 Task: Create New Customer with Customer Name: Einstein Bros Bagels, Billing Address Line1: 1135 Star Trek Drive, Billing Address Line2:  Pensacola, Billing Address Line3:  Florida 32501
Action: Mouse moved to (196, 36)
Screenshot: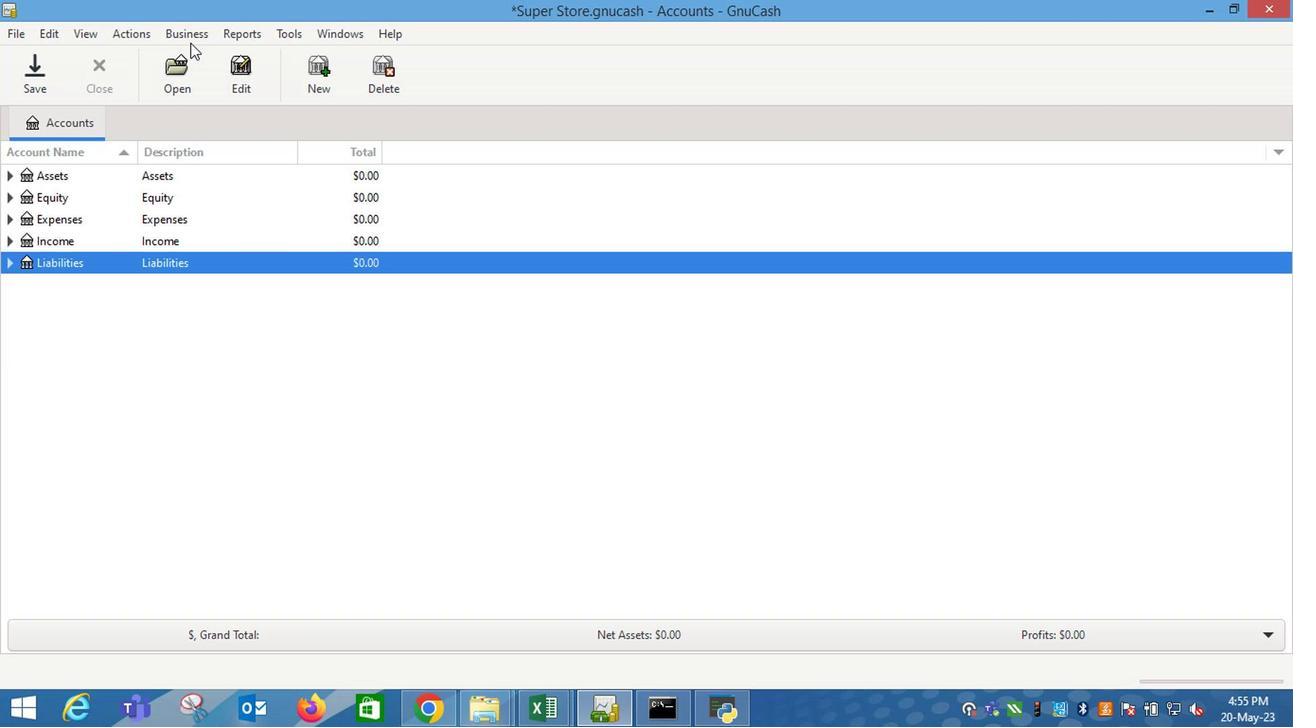 
Action: Mouse pressed left at (196, 36)
Screenshot: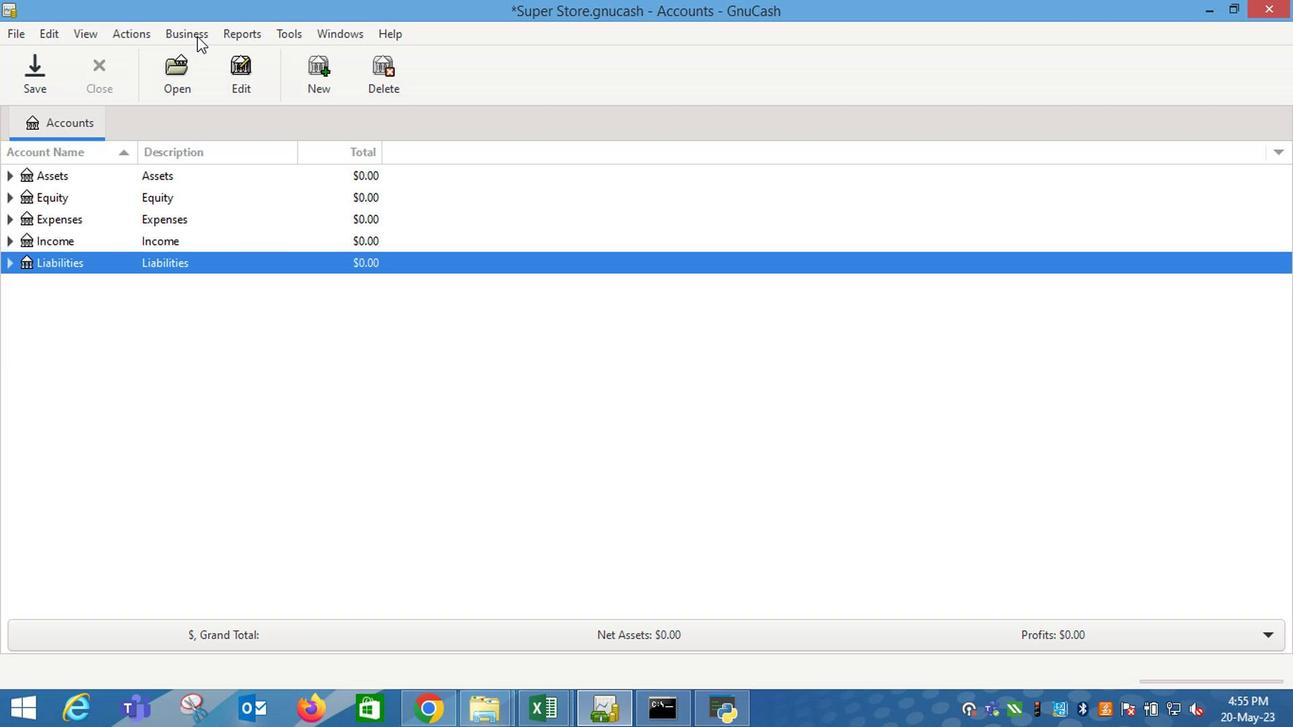 
Action: Mouse moved to (397, 91)
Screenshot: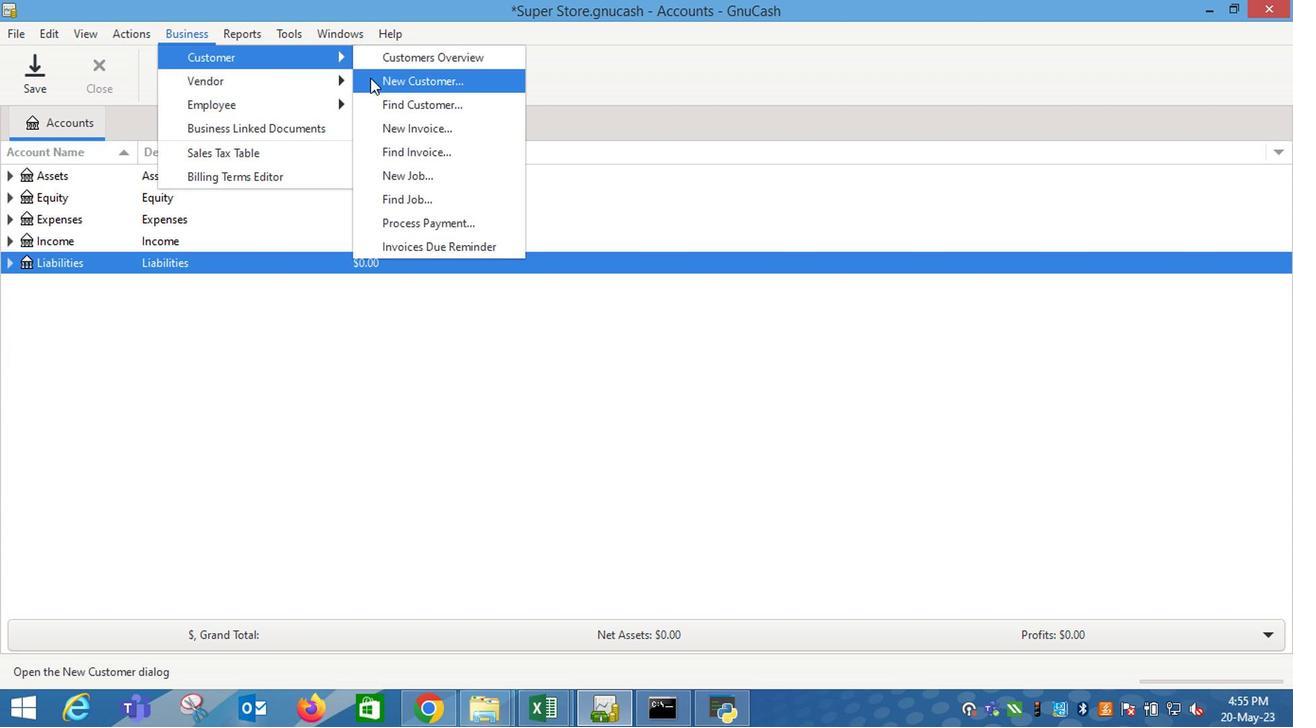 
Action: Mouse pressed left at (397, 91)
Screenshot: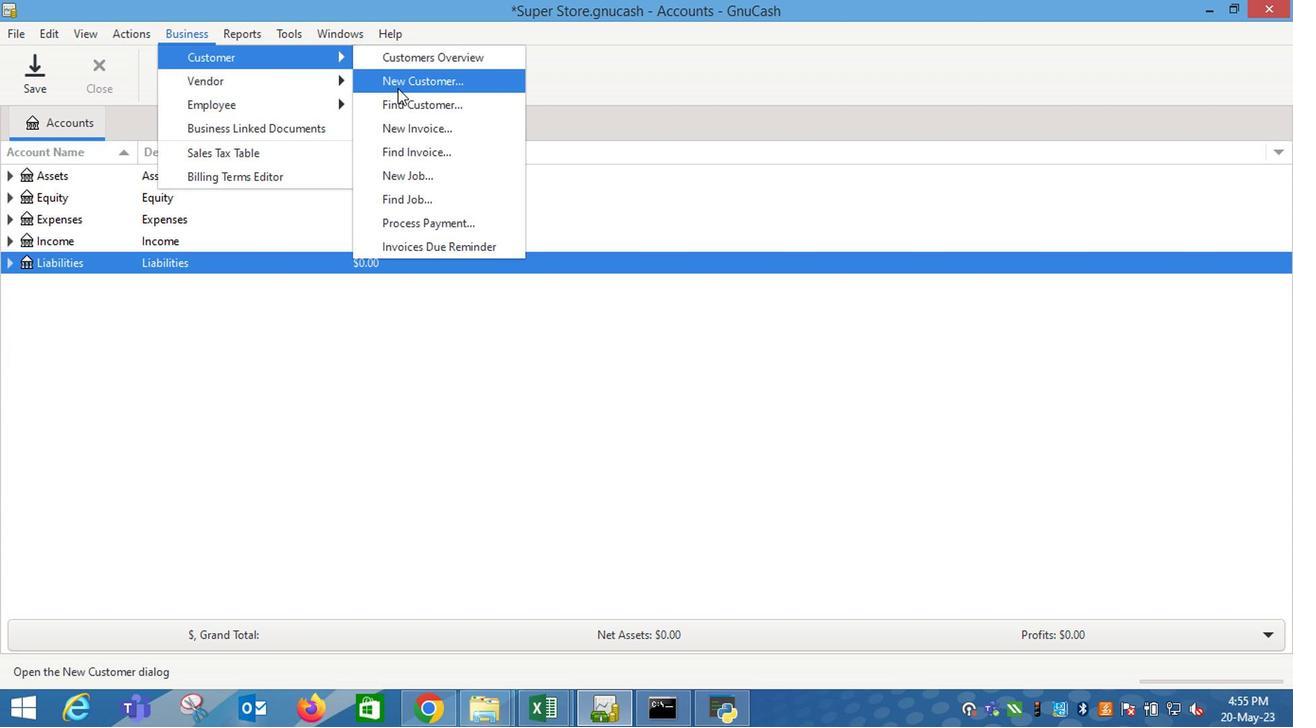 
Action: Key pressed <Key.shift_r>Einstein<Key.tab><Key.shift><Key.tab><Key.right><Key.space><Key.shift_r>Bros<Key.space><Key.shift_r>Bagles<Key.tab><Key.tab><Key.tab>1135<Key.space><Key.shift_r>Star<Key.space><Key.shift_r>Trek<Key.space><Key.shift_r>Drive<Key.tab><Key.shift_r>P<Key.tab><Key.shift_r>D<Key.backspace><Key.backspace><Key.shift_r>F<Key.tab><Key.tab>
Screenshot: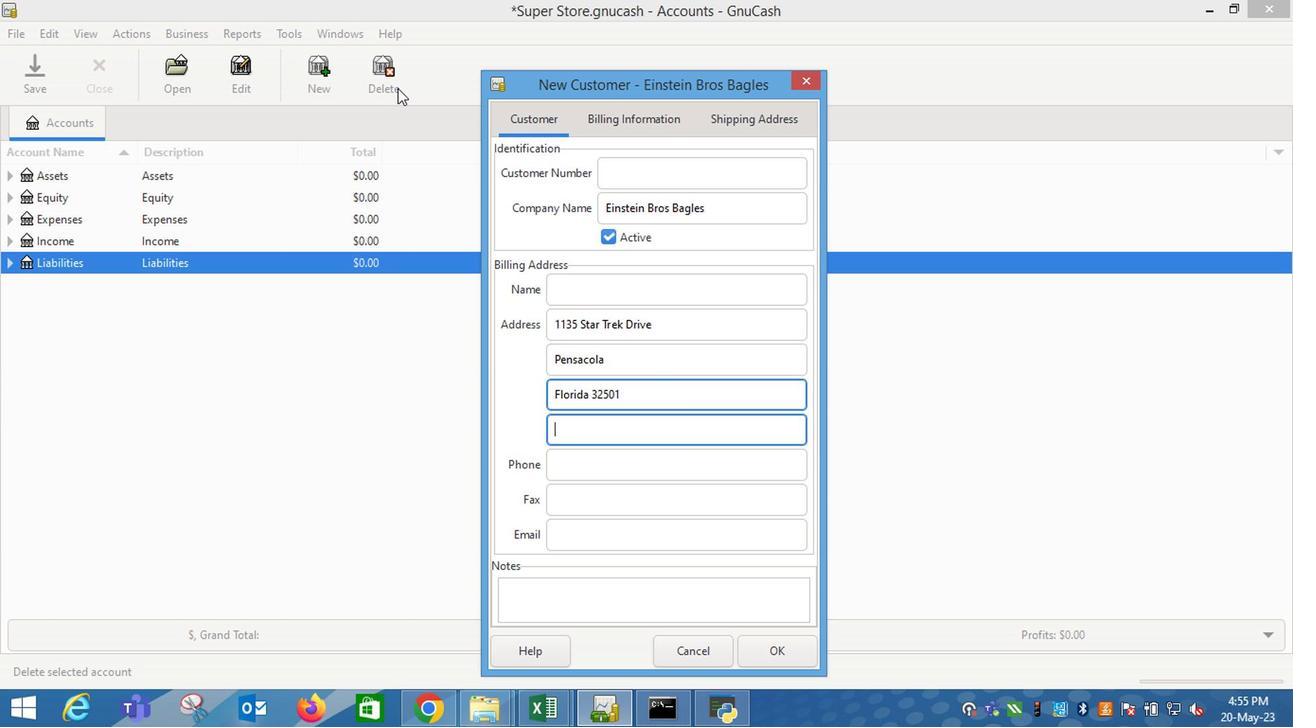 
Action: Mouse moved to (765, 654)
Screenshot: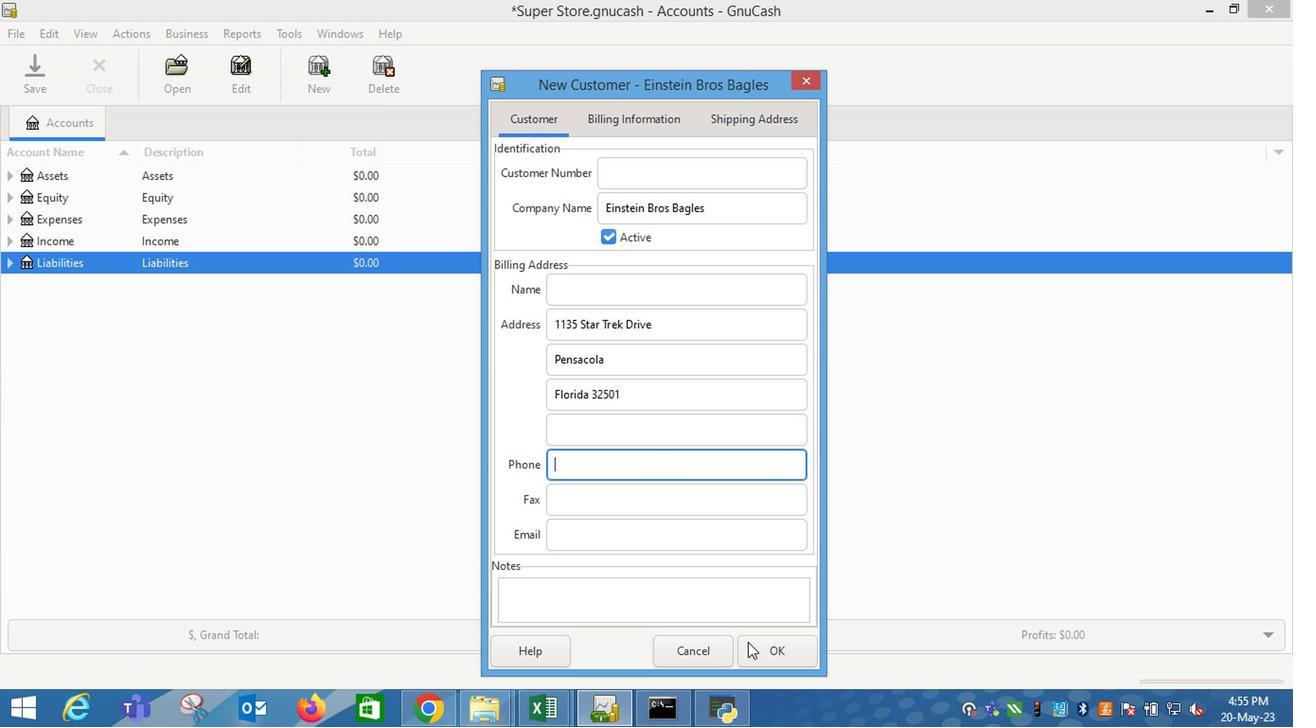 
Action: Mouse pressed left at (765, 654)
Screenshot: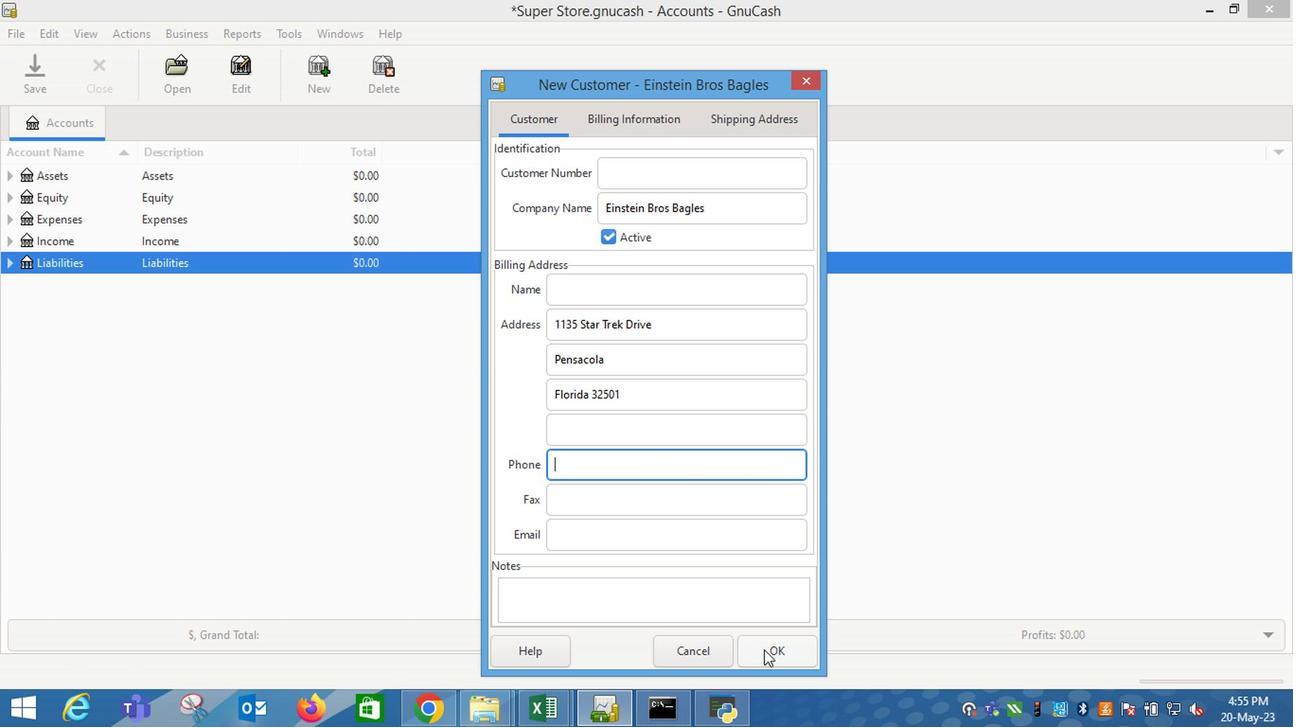 
Action: Mouse moved to (317, 512)
Screenshot: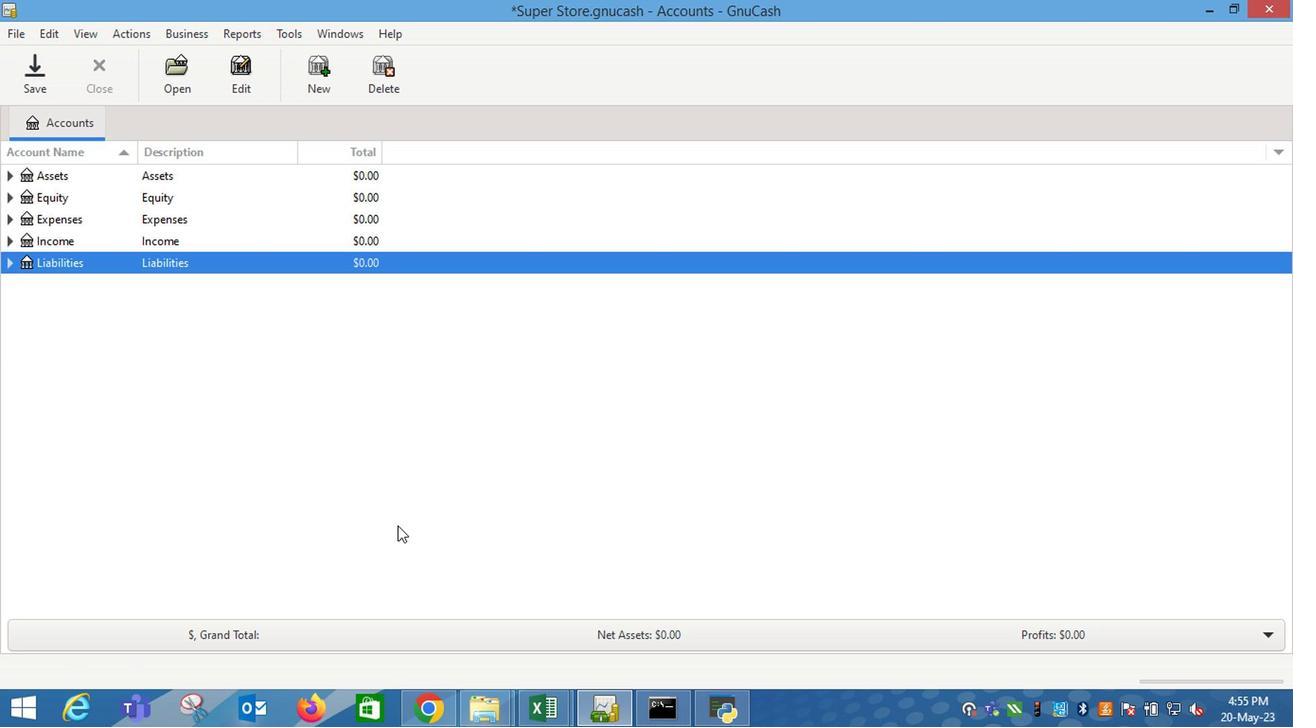 
